 Task: Check the percentage active listings of mud room in the last 3 years.
Action: Mouse moved to (872, 192)
Screenshot: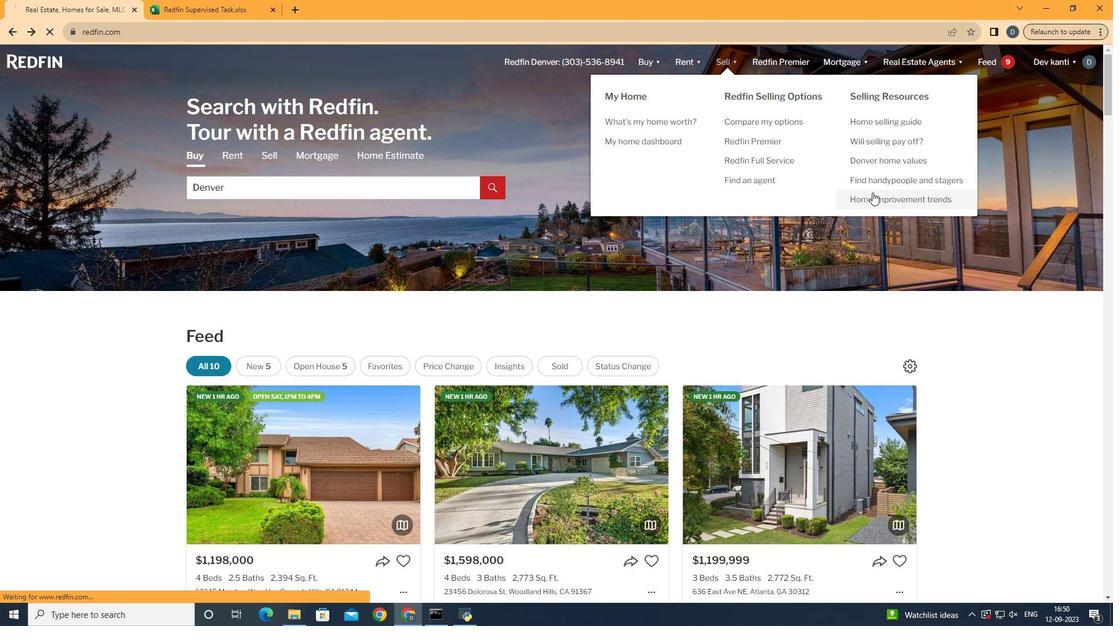 
Action: Mouse pressed left at (872, 192)
Screenshot: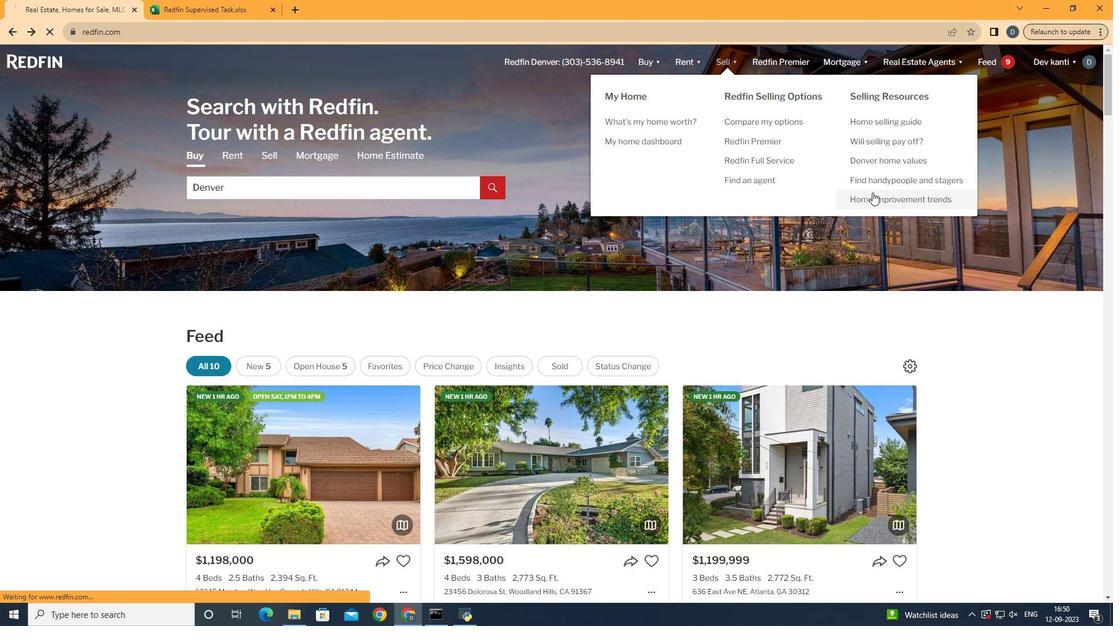 
Action: Mouse moved to (275, 227)
Screenshot: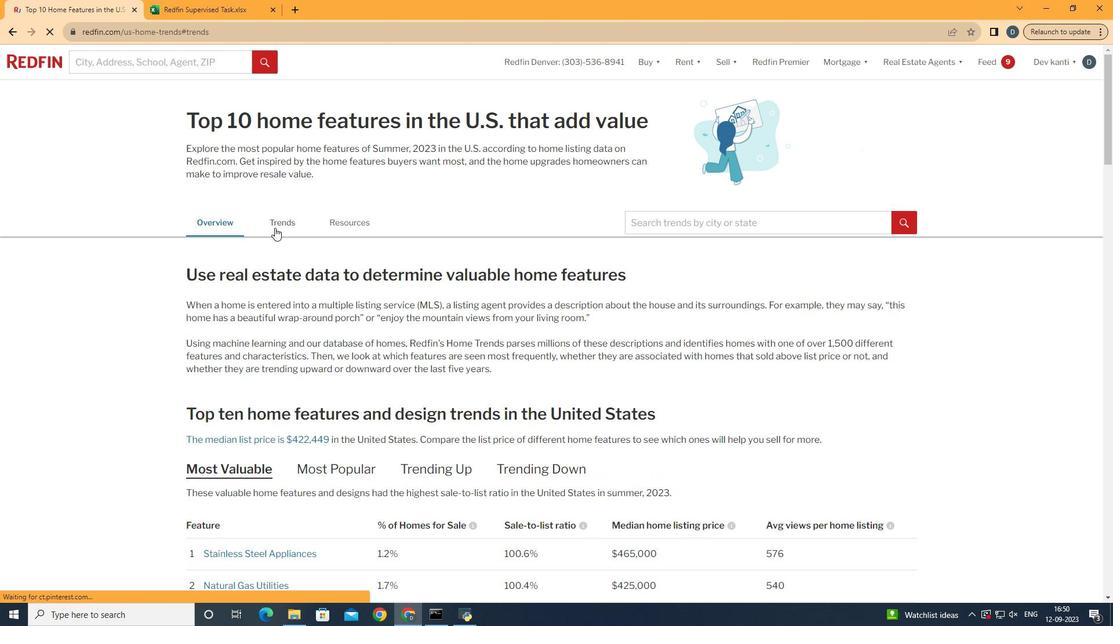 
Action: Mouse pressed left at (275, 227)
Screenshot: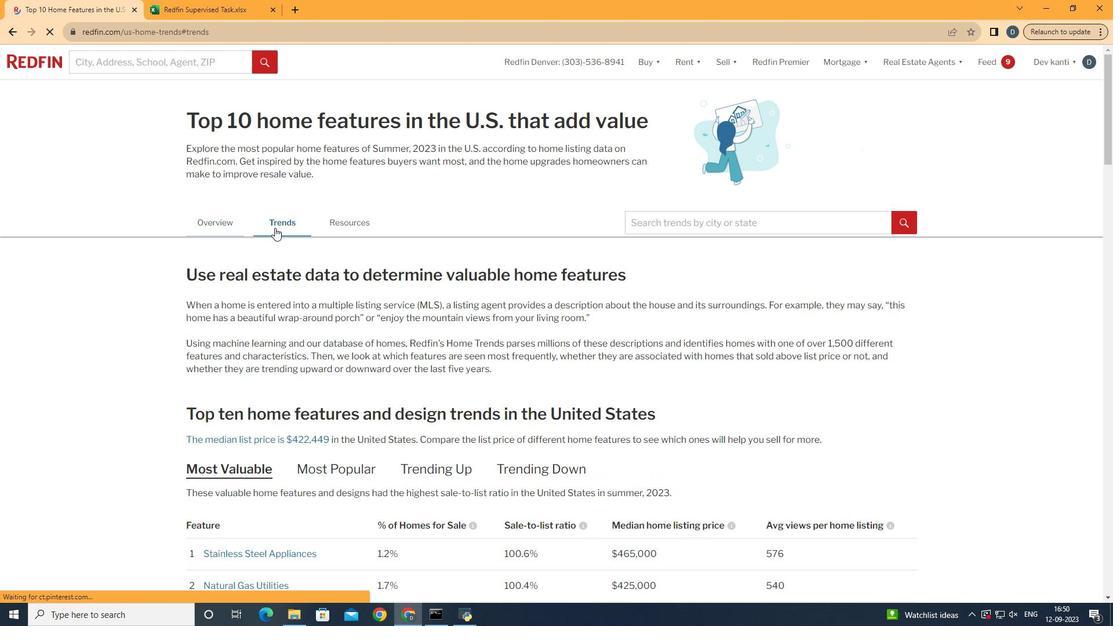 
Action: Mouse moved to (328, 246)
Screenshot: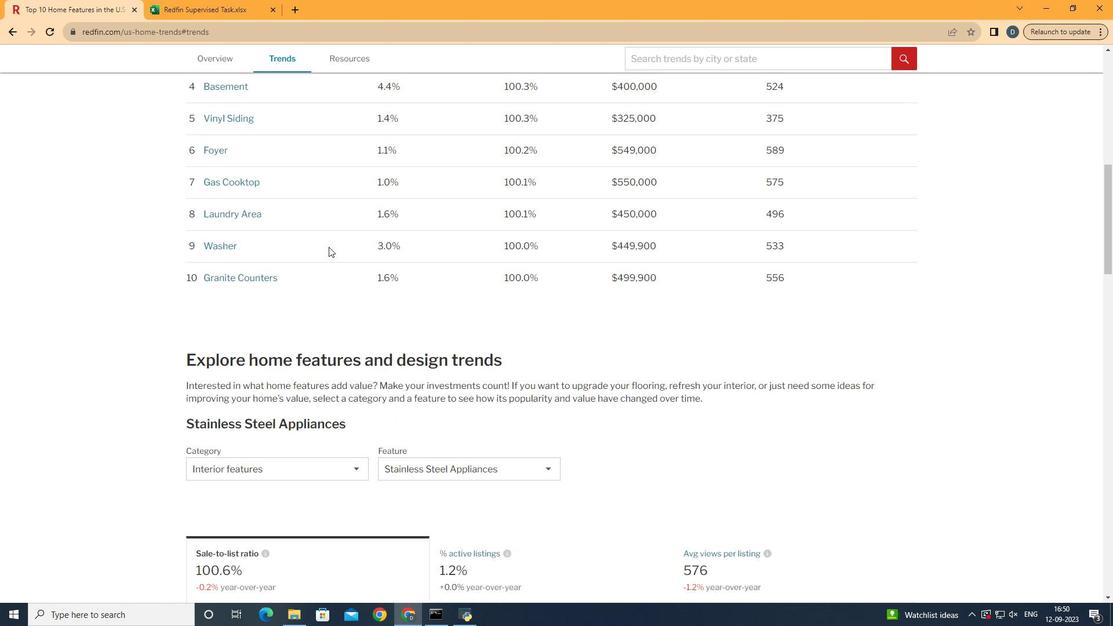 
Action: Mouse scrolled (328, 246) with delta (0, 0)
Screenshot: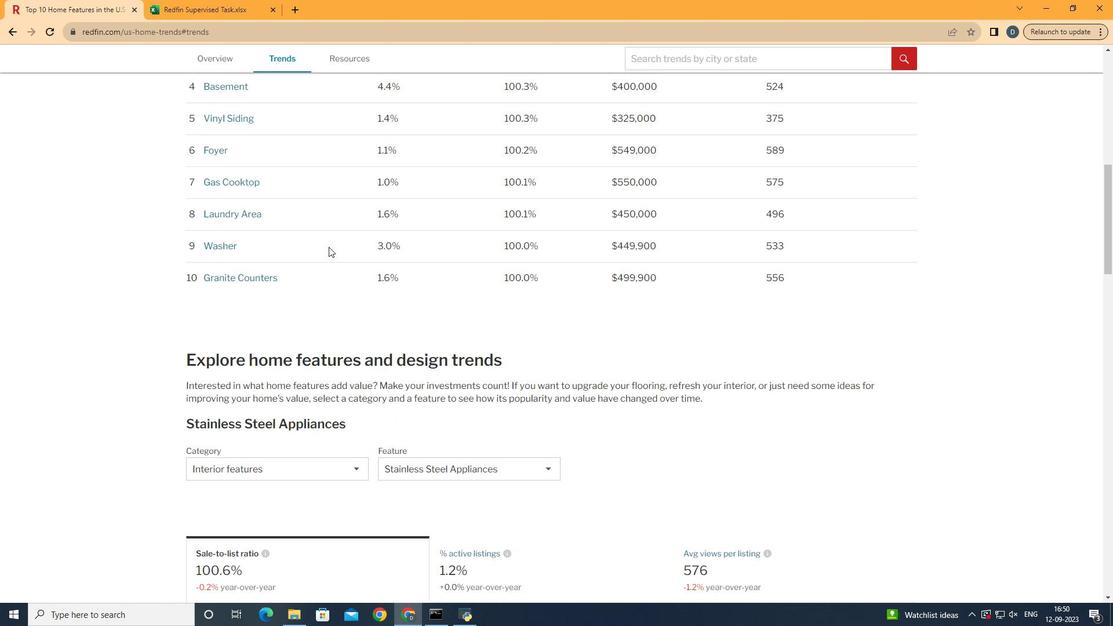 
Action: Mouse scrolled (328, 246) with delta (0, 0)
Screenshot: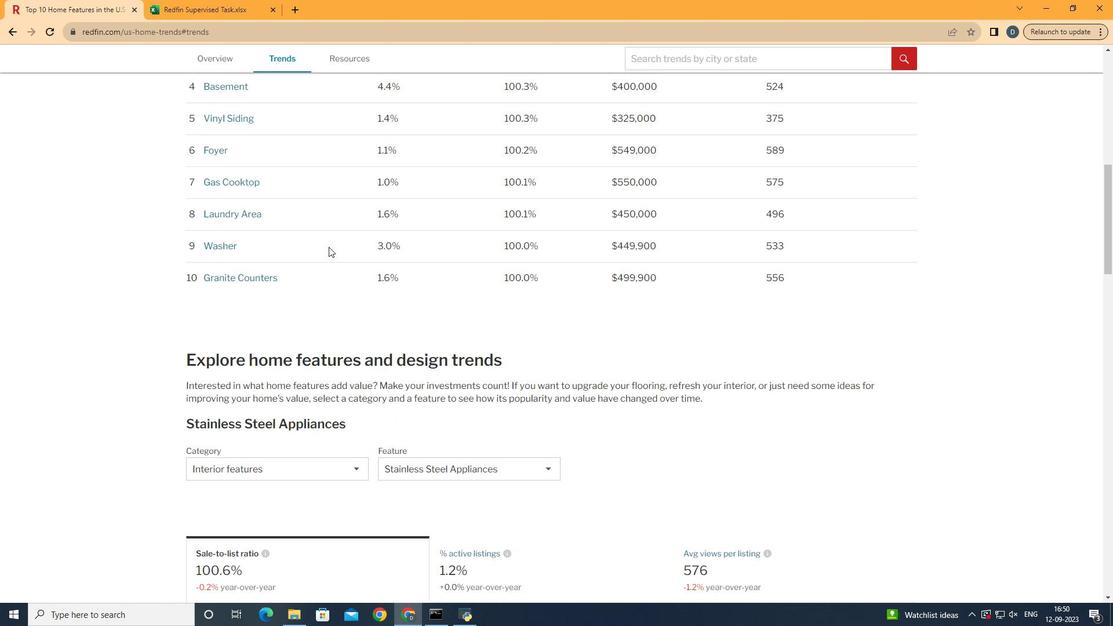 
Action: Mouse scrolled (328, 246) with delta (0, 0)
Screenshot: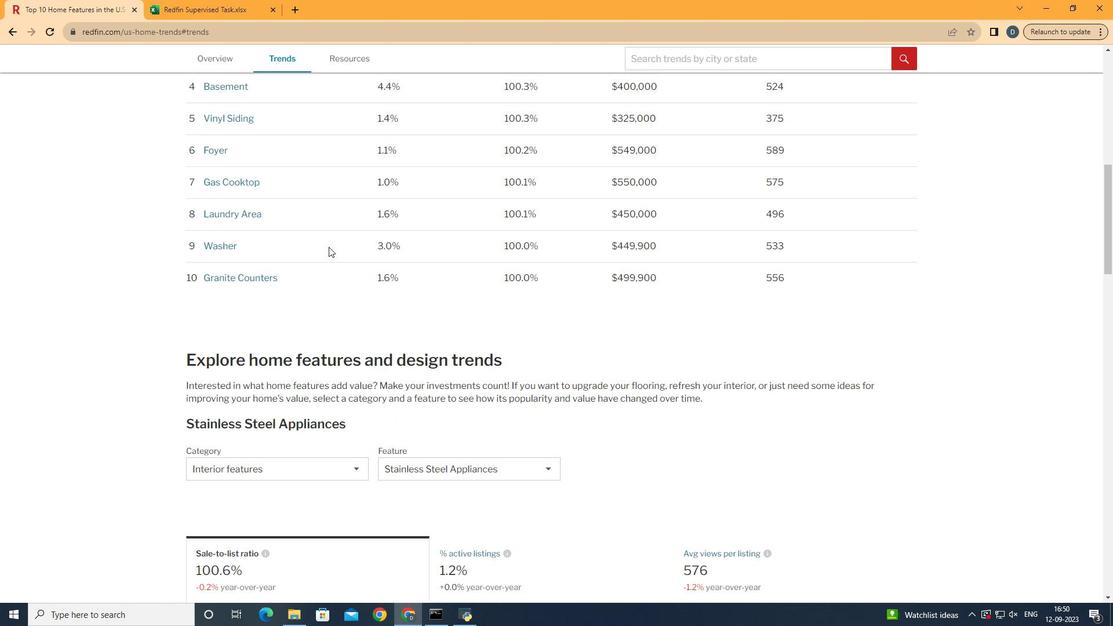 
Action: Mouse scrolled (328, 246) with delta (0, 0)
Screenshot: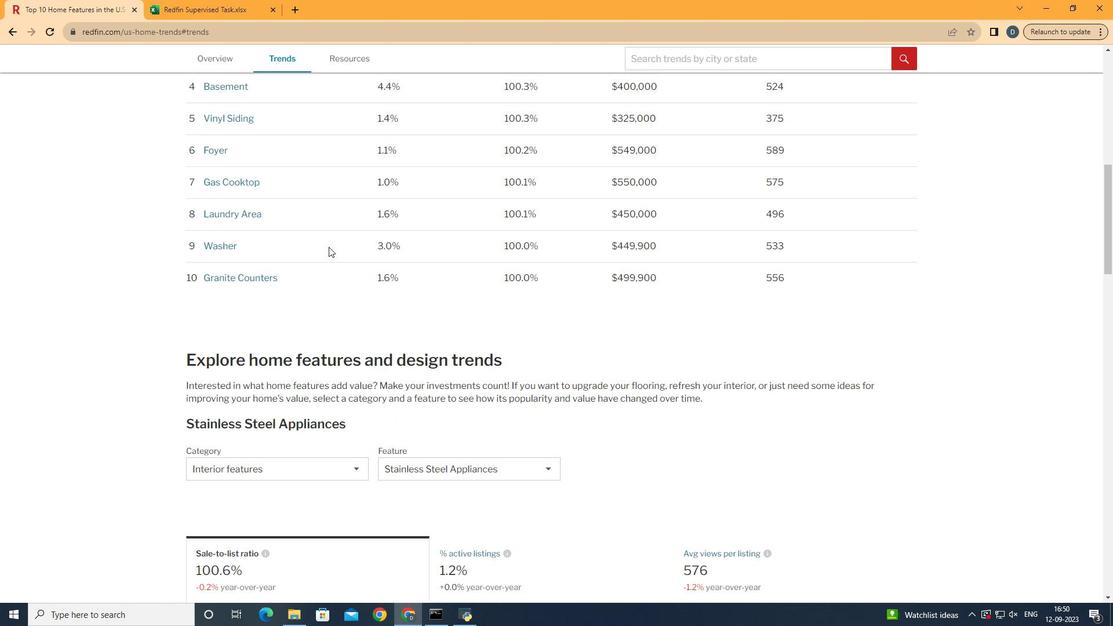 
Action: Mouse scrolled (328, 246) with delta (0, 0)
Screenshot: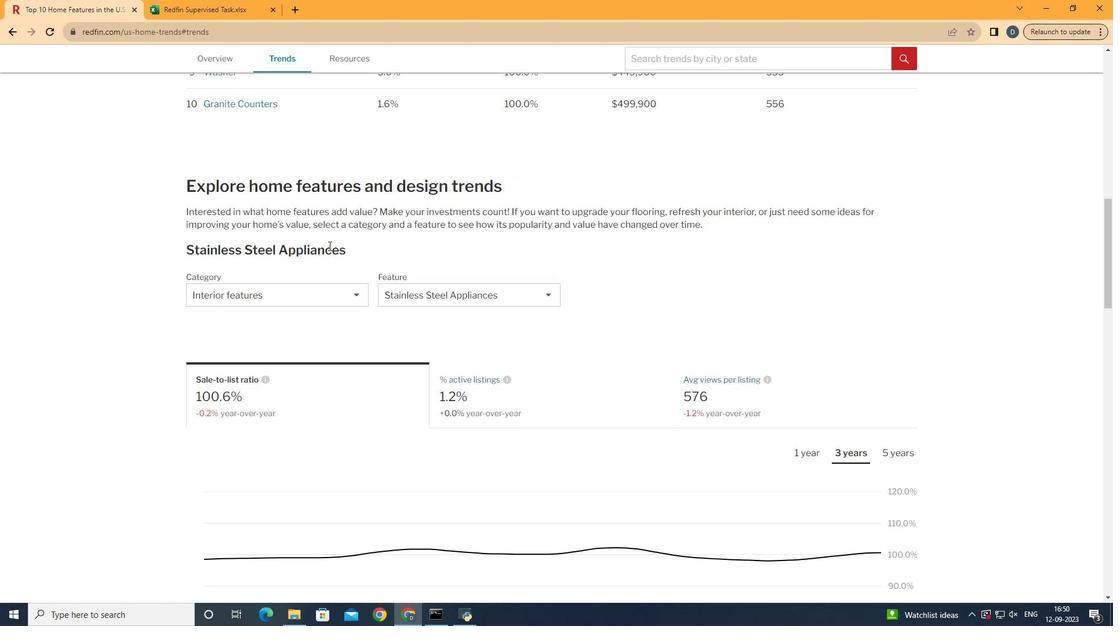 
Action: Mouse scrolled (328, 246) with delta (0, 0)
Screenshot: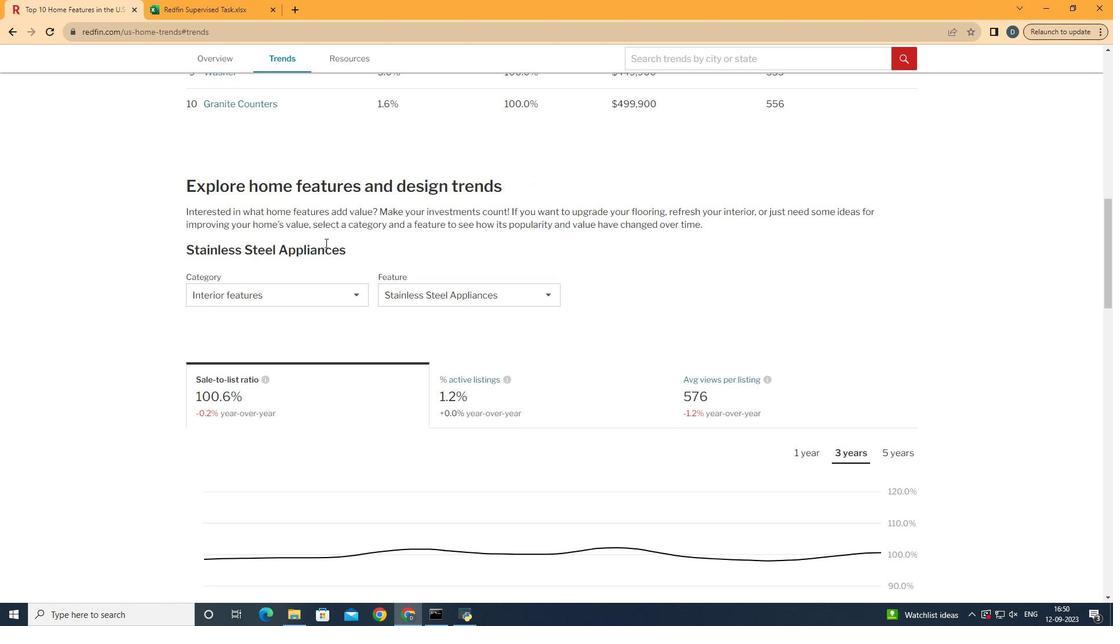 
Action: Mouse scrolled (328, 246) with delta (0, 0)
Screenshot: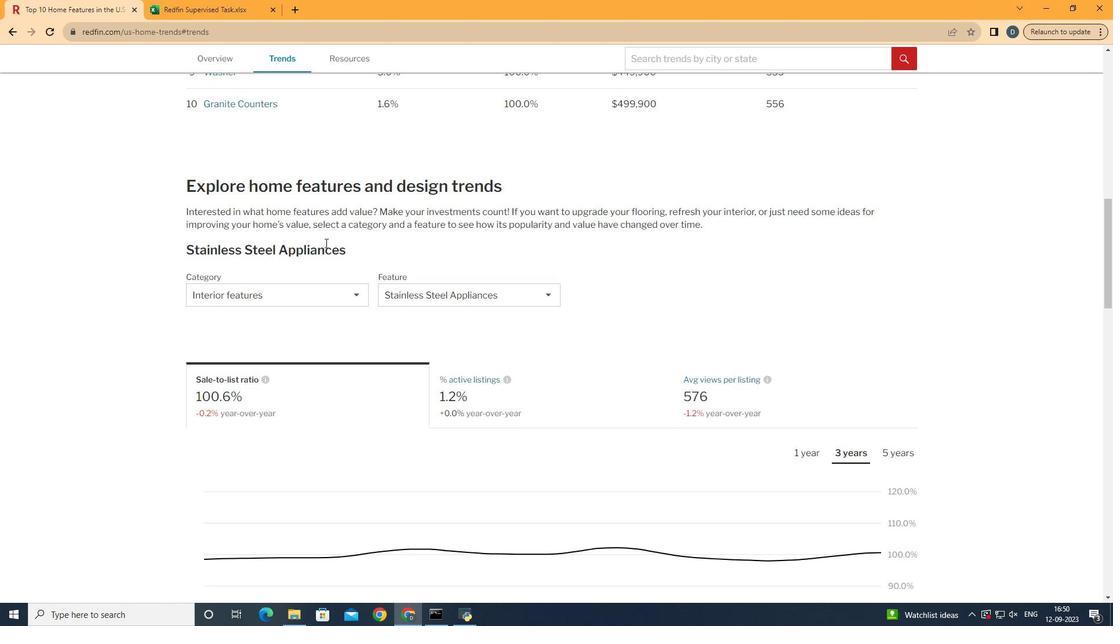 
Action: Mouse moved to (303, 296)
Screenshot: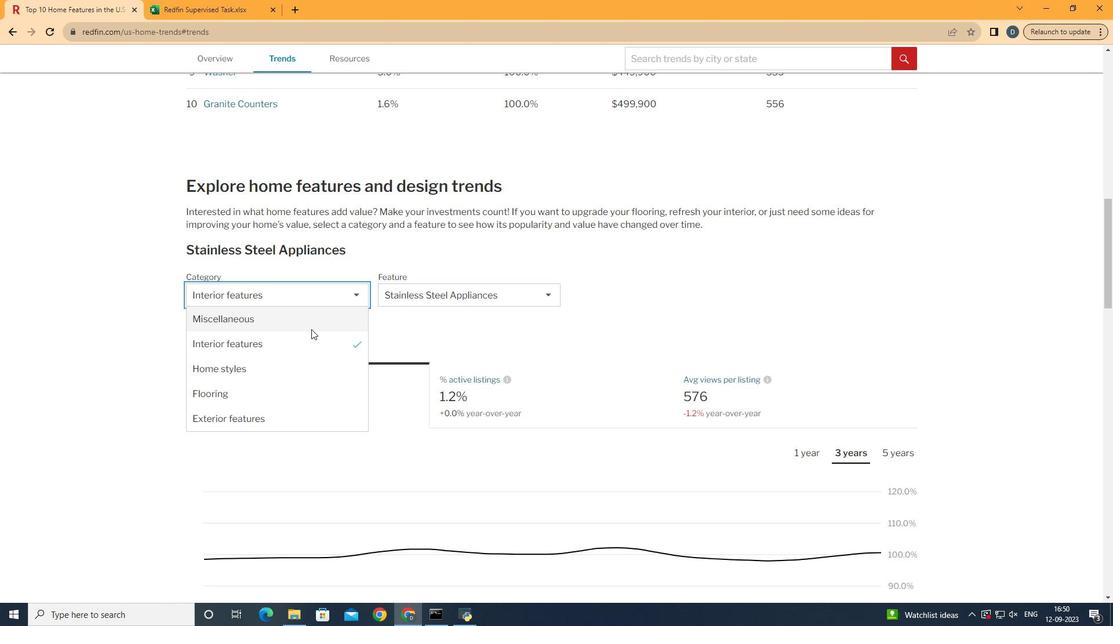 
Action: Mouse pressed left at (303, 296)
Screenshot: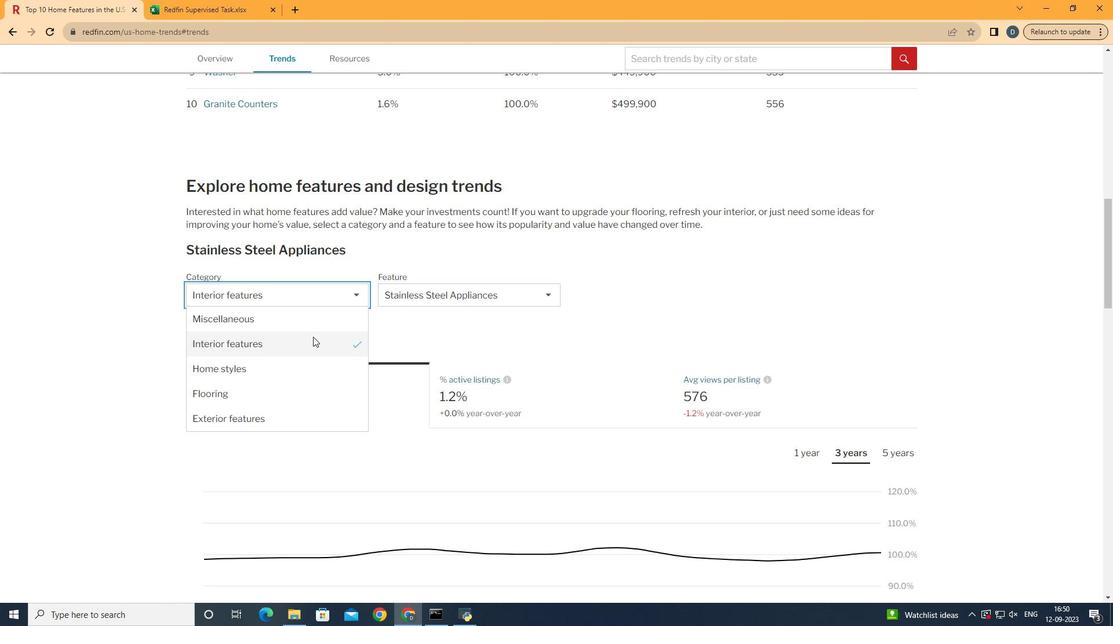 
Action: Mouse moved to (314, 340)
Screenshot: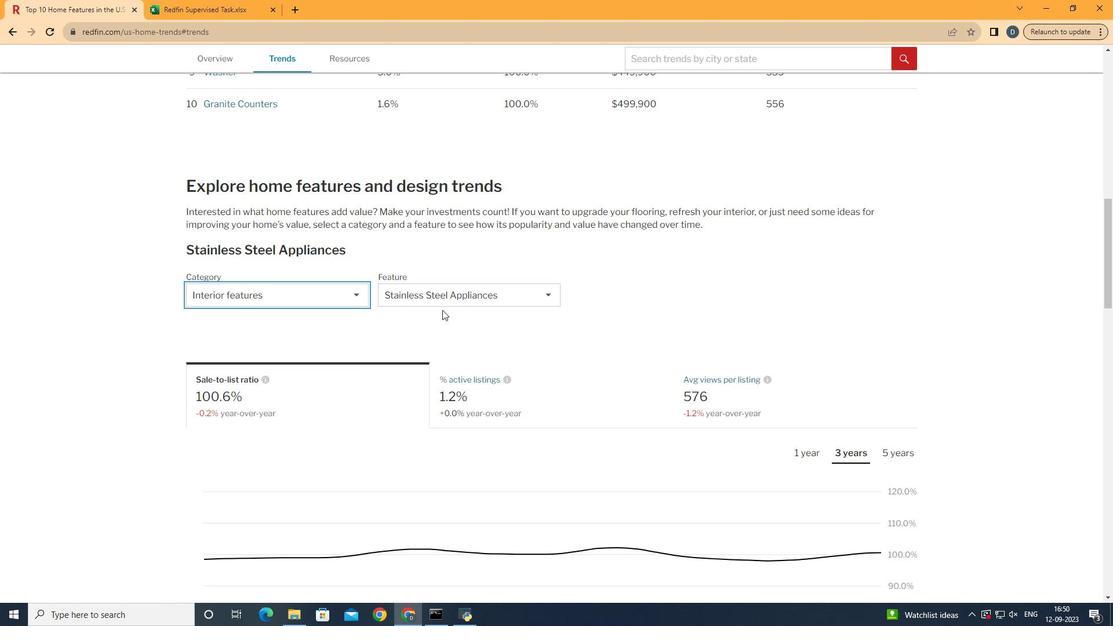 
Action: Mouse pressed left at (314, 340)
Screenshot: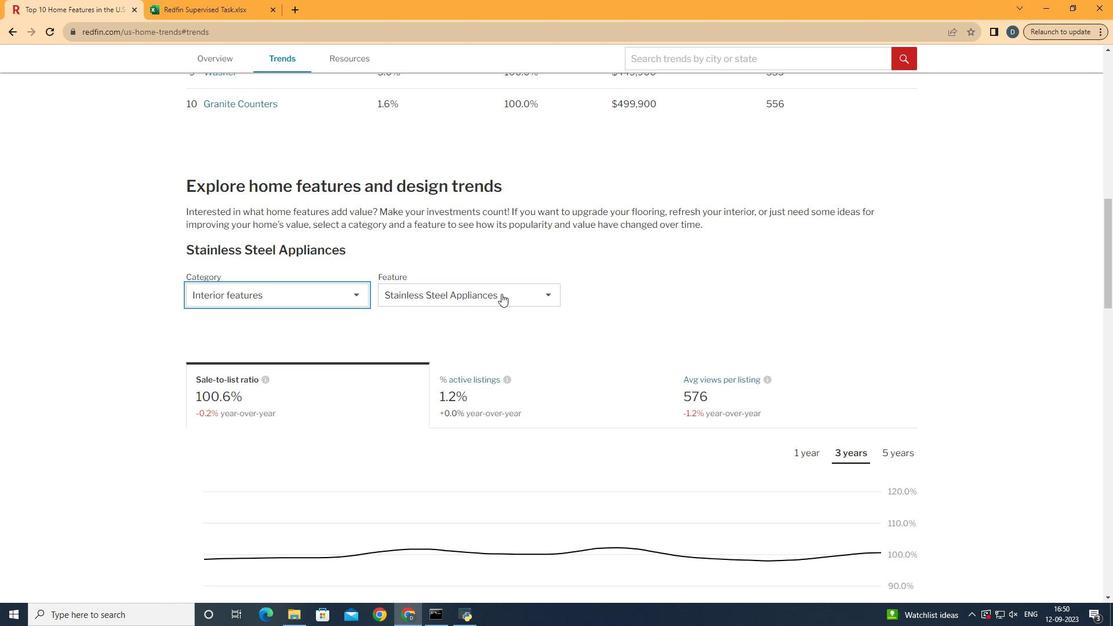 
Action: Mouse moved to (501, 293)
Screenshot: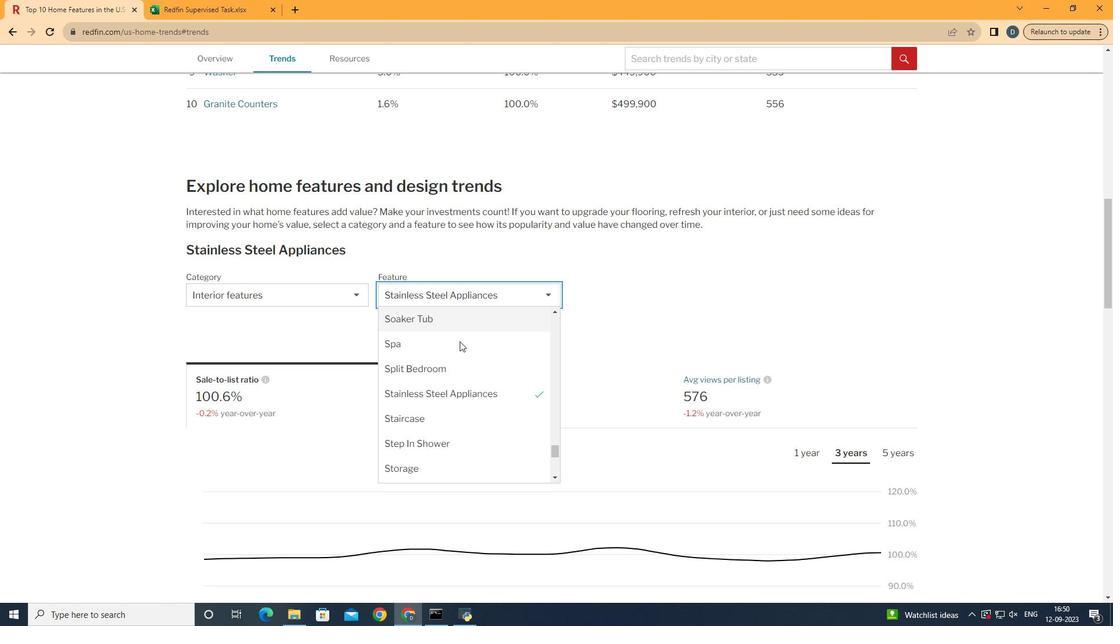 
Action: Mouse pressed left at (501, 293)
Screenshot: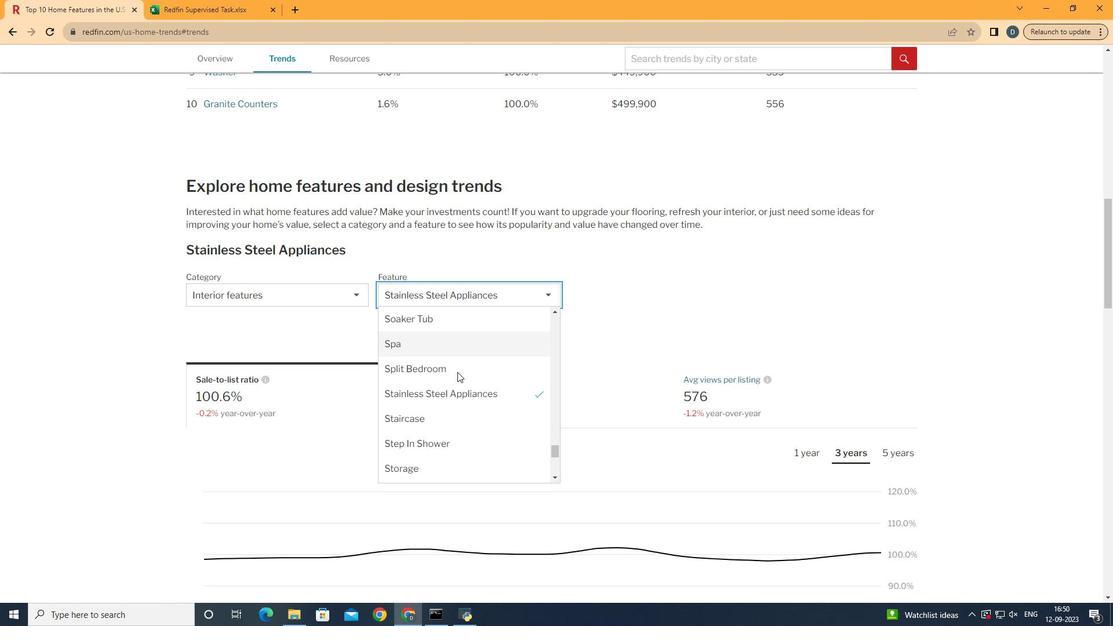 
Action: Mouse moved to (457, 375)
Screenshot: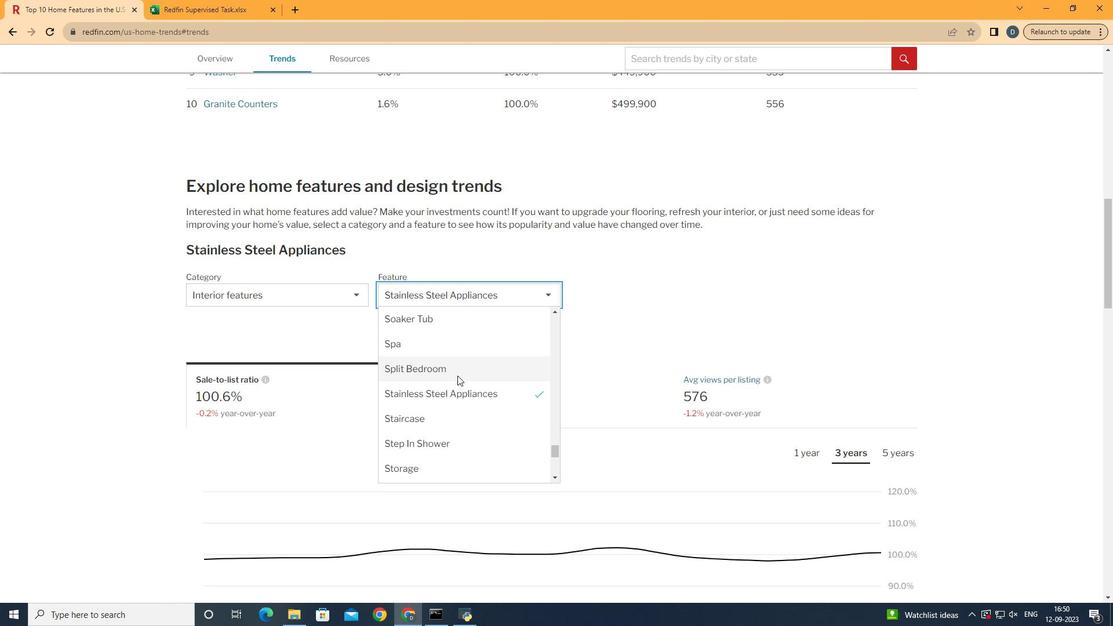 
Action: Mouse scrolled (457, 376) with delta (0, 0)
Screenshot: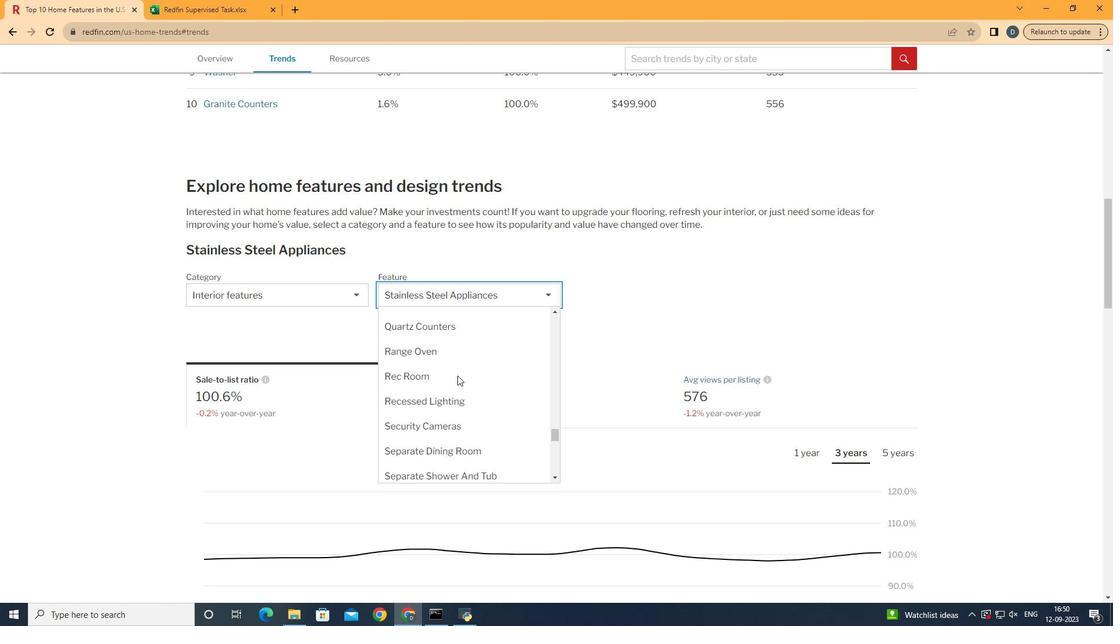 
Action: Mouse scrolled (457, 376) with delta (0, 0)
Screenshot: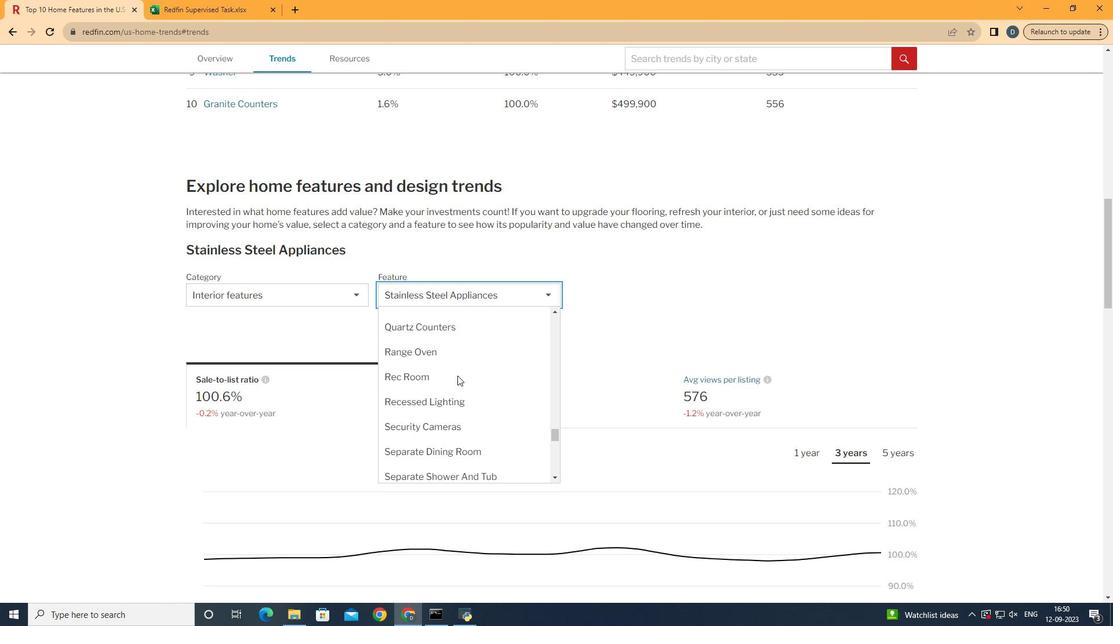 
Action: Mouse scrolled (457, 376) with delta (0, 0)
Screenshot: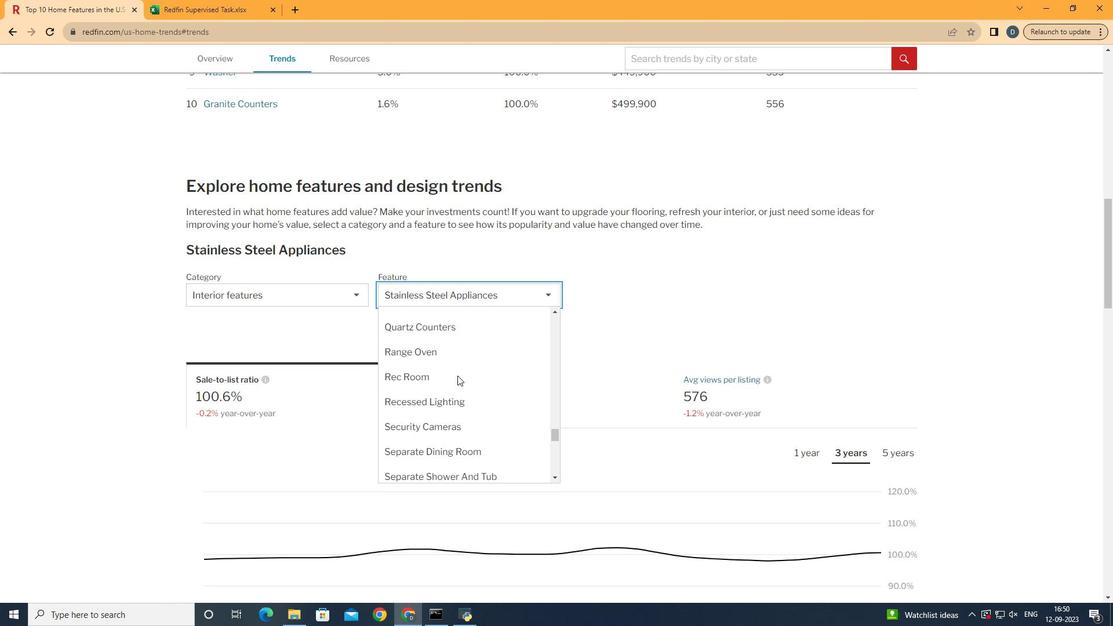 
Action: Mouse scrolled (457, 376) with delta (0, 0)
Screenshot: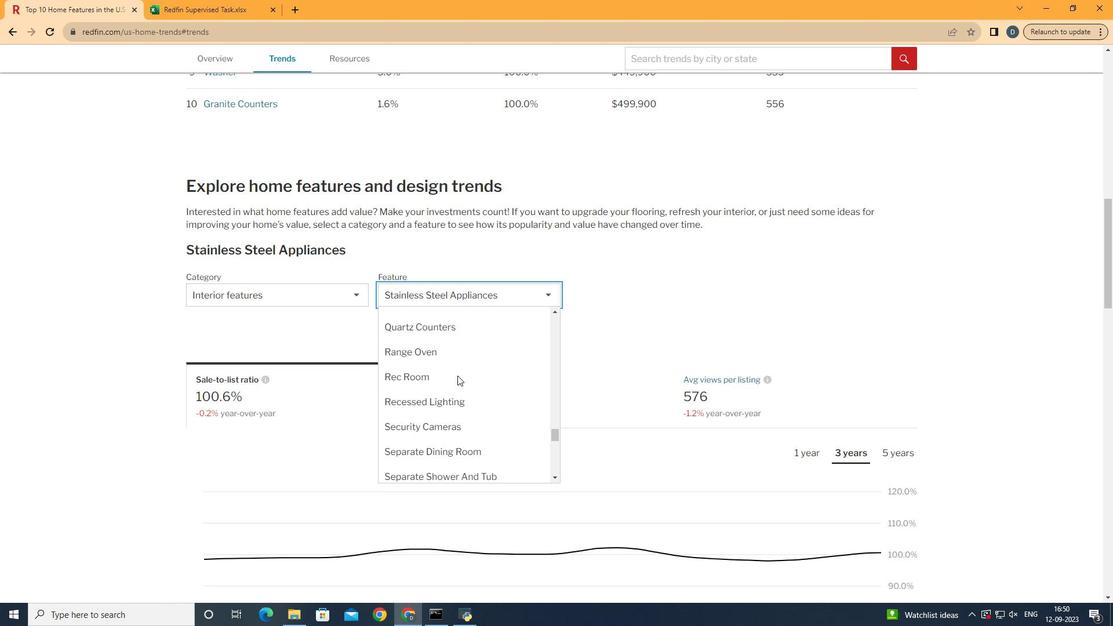 
Action: Mouse scrolled (457, 376) with delta (0, 0)
Screenshot: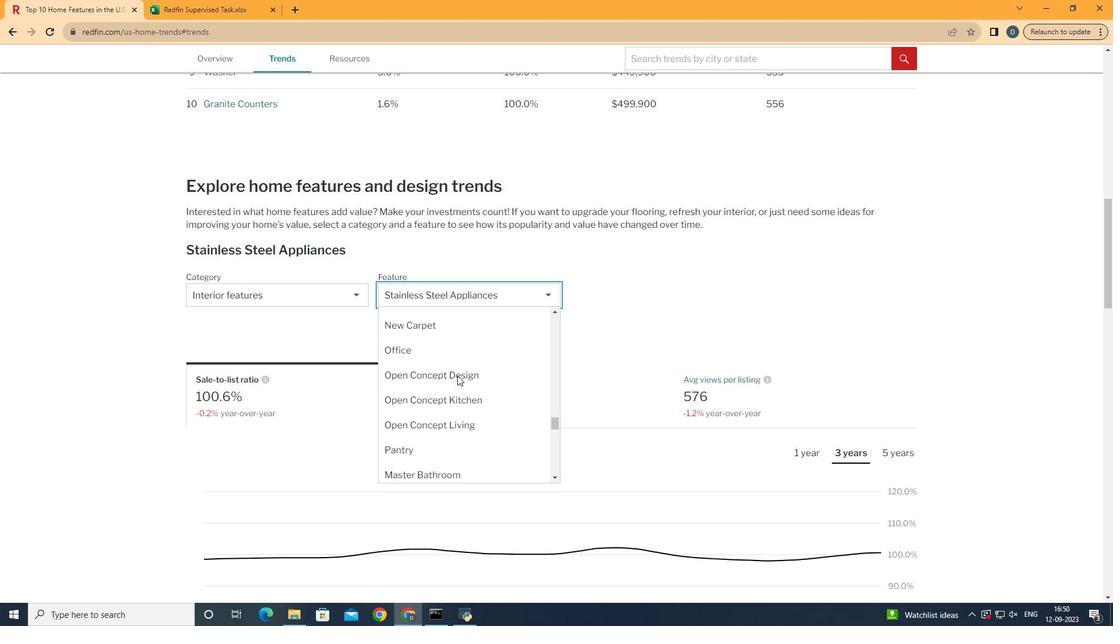 
Action: Mouse scrolled (457, 376) with delta (0, 0)
Screenshot: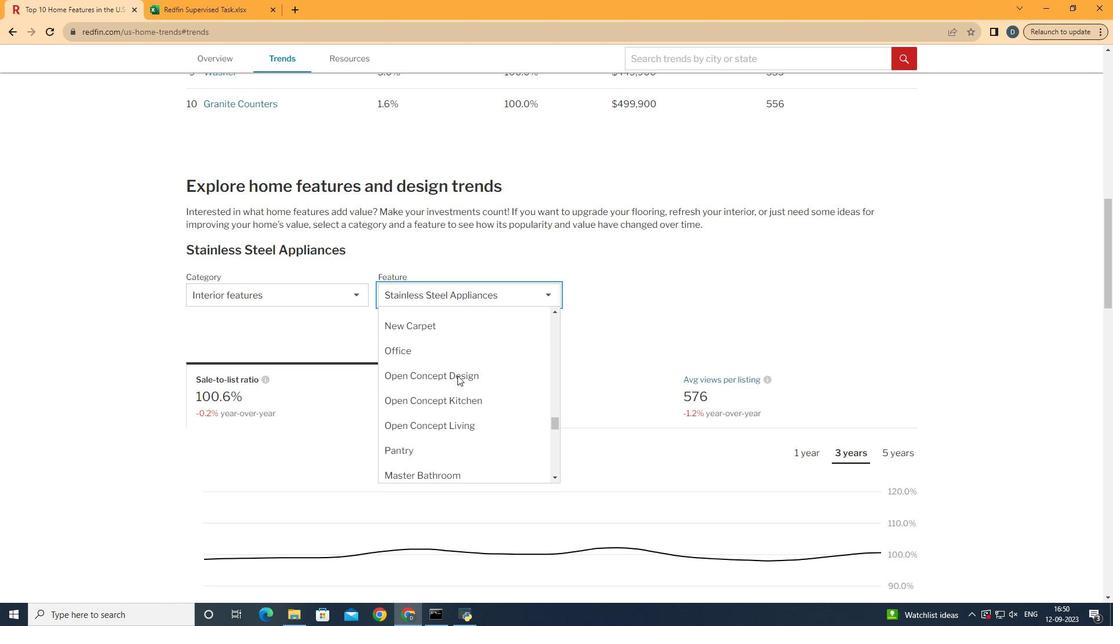 
Action: Mouse scrolled (457, 376) with delta (0, 0)
Screenshot: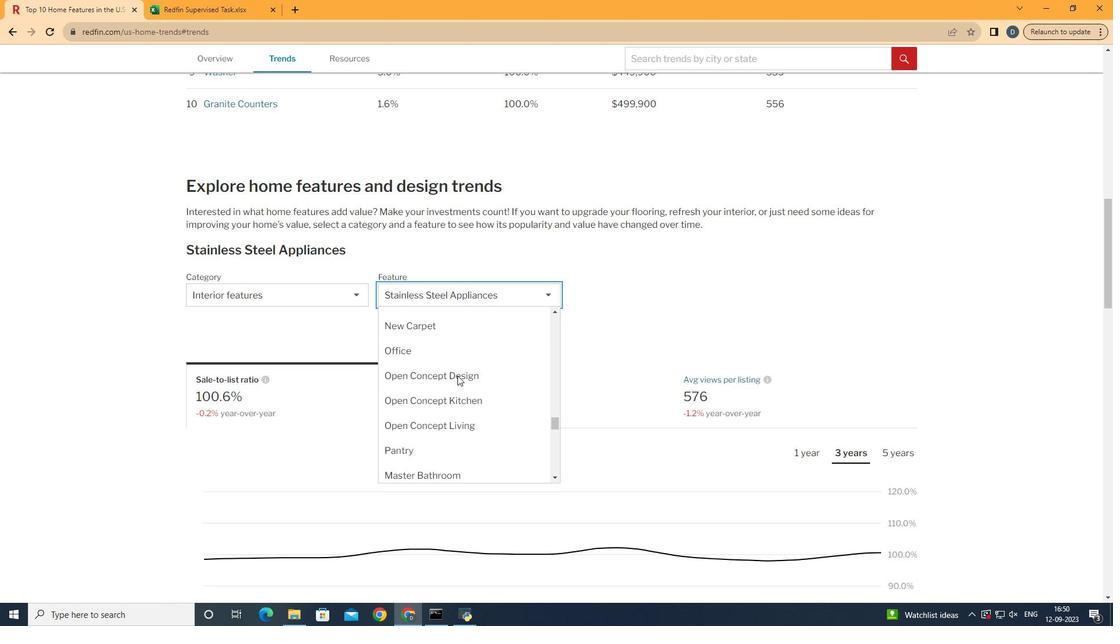 
Action: Mouse scrolled (457, 376) with delta (0, 0)
Screenshot: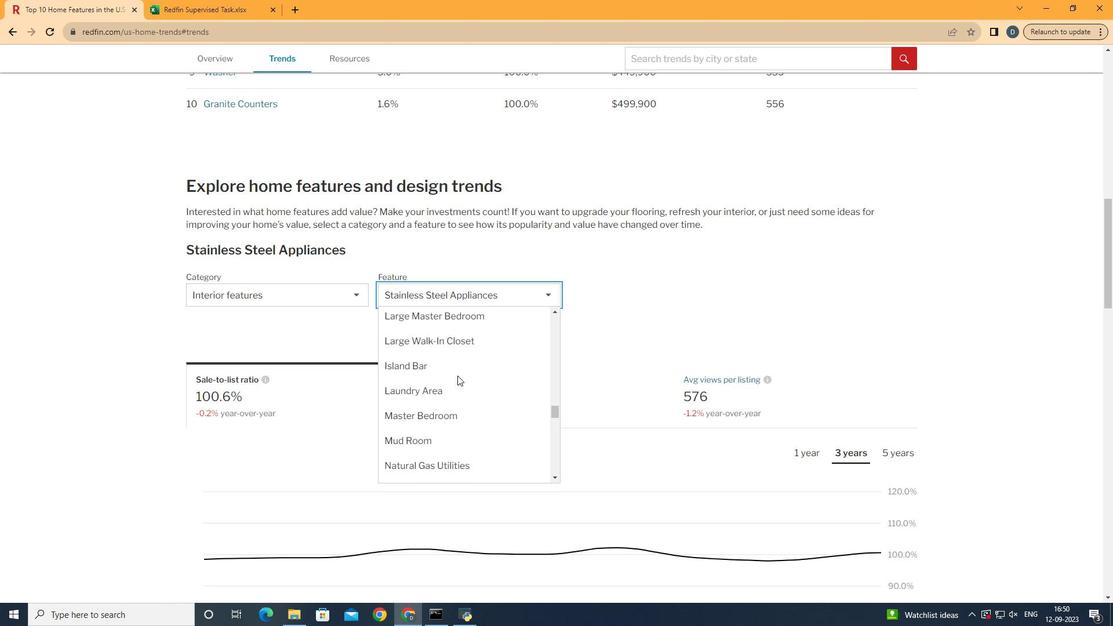 
Action: Mouse scrolled (457, 376) with delta (0, 0)
Screenshot: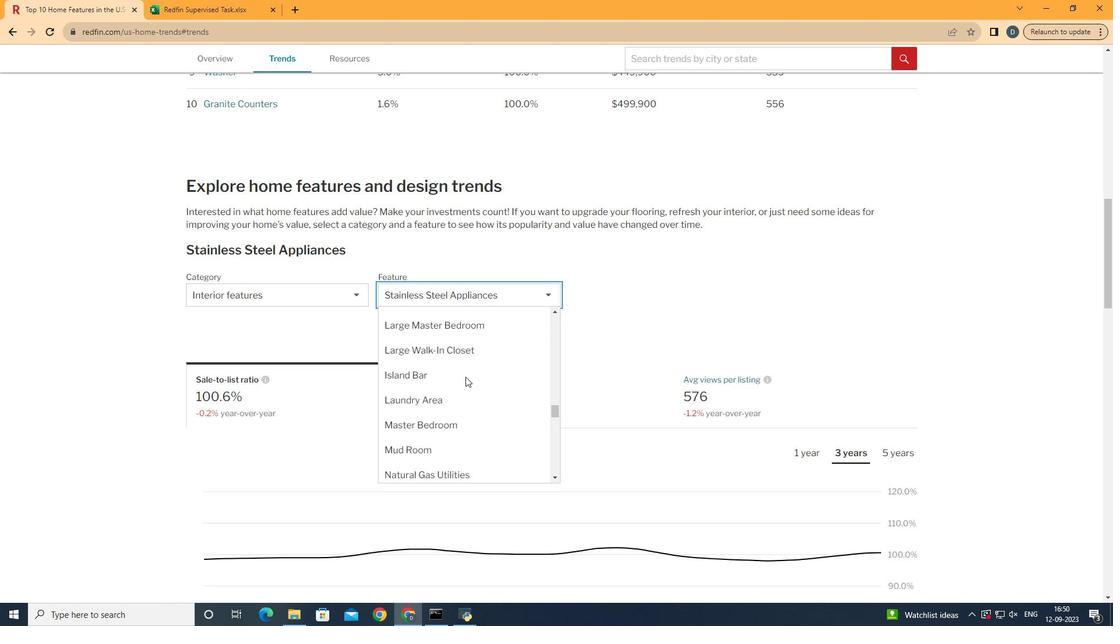 
Action: Mouse scrolled (457, 376) with delta (0, 0)
Screenshot: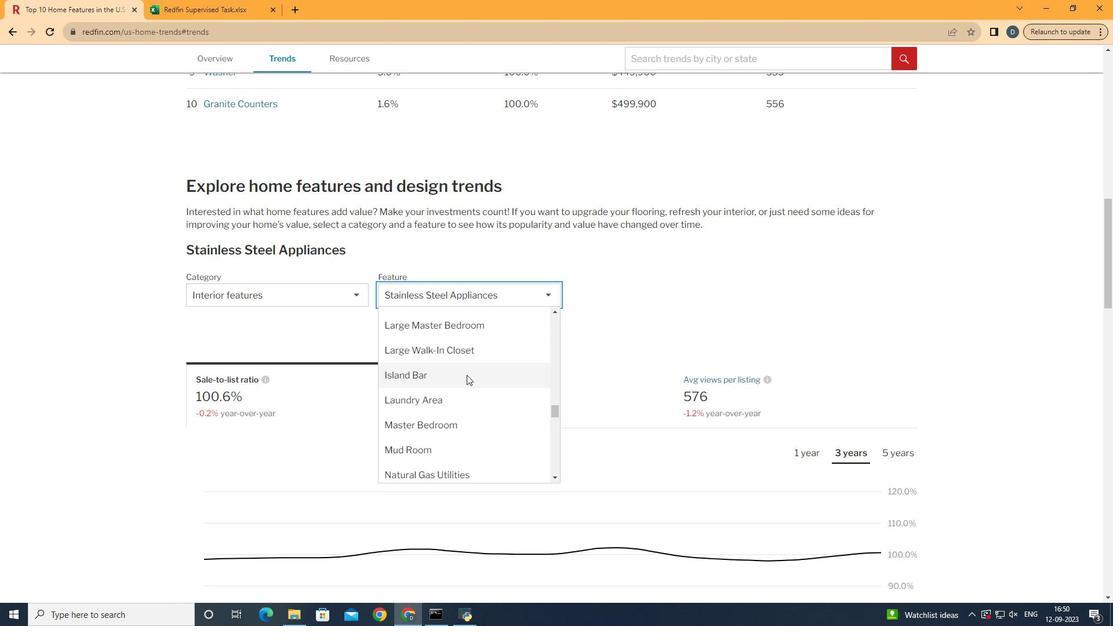 
Action: Mouse moved to (450, 453)
Screenshot: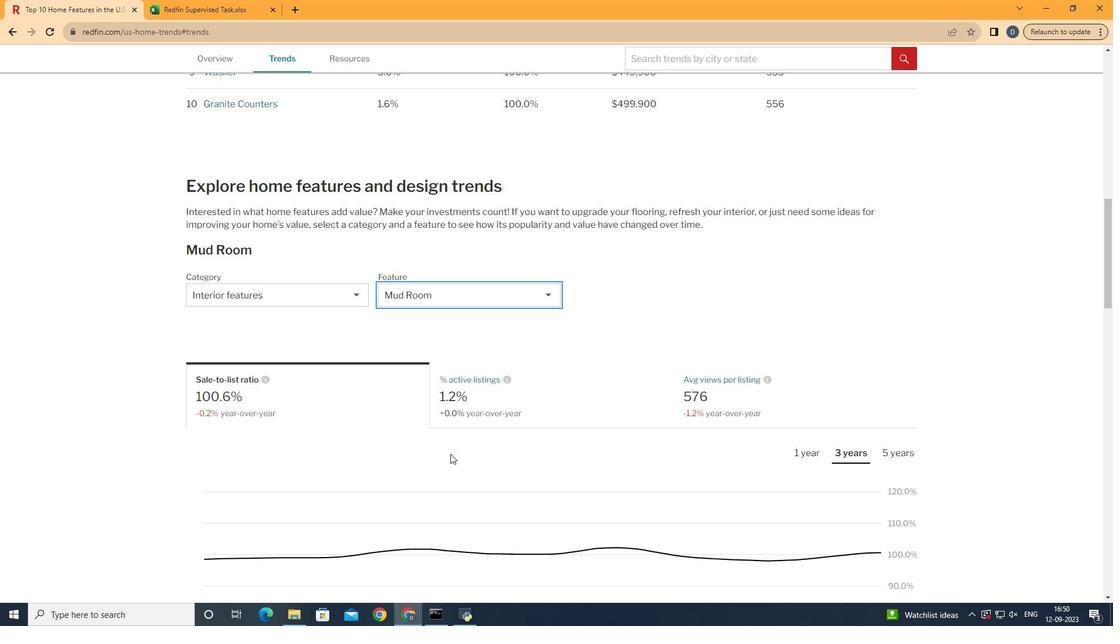 
Action: Mouse pressed left at (450, 453)
Screenshot: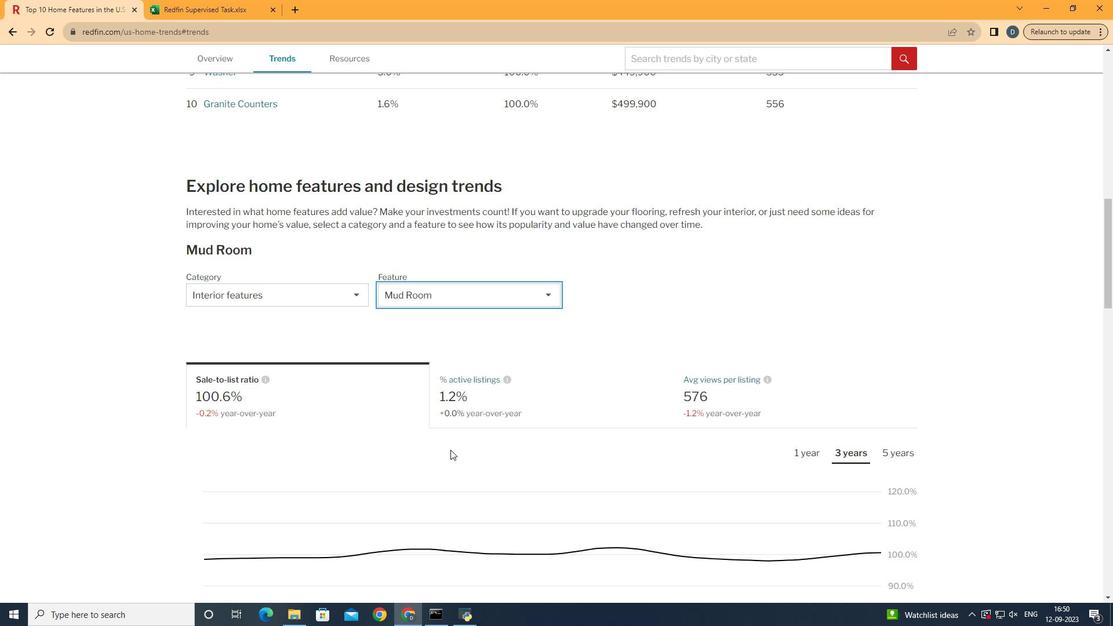 
Action: Mouse moved to (347, 397)
Screenshot: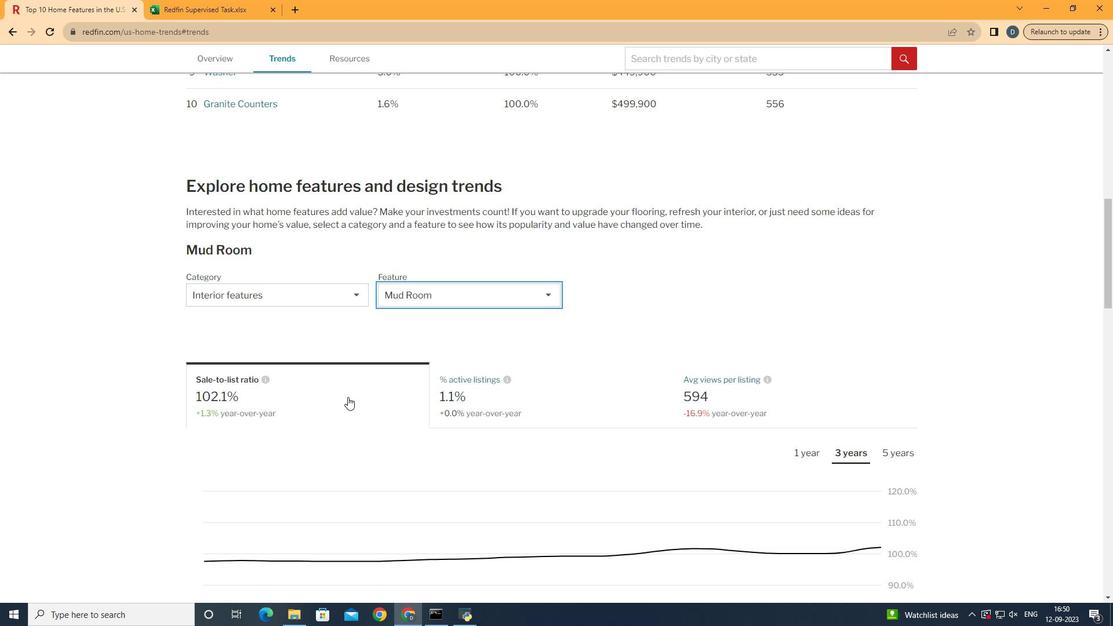 
Action: Mouse scrolled (347, 396) with delta (0, 0)
Screenshot: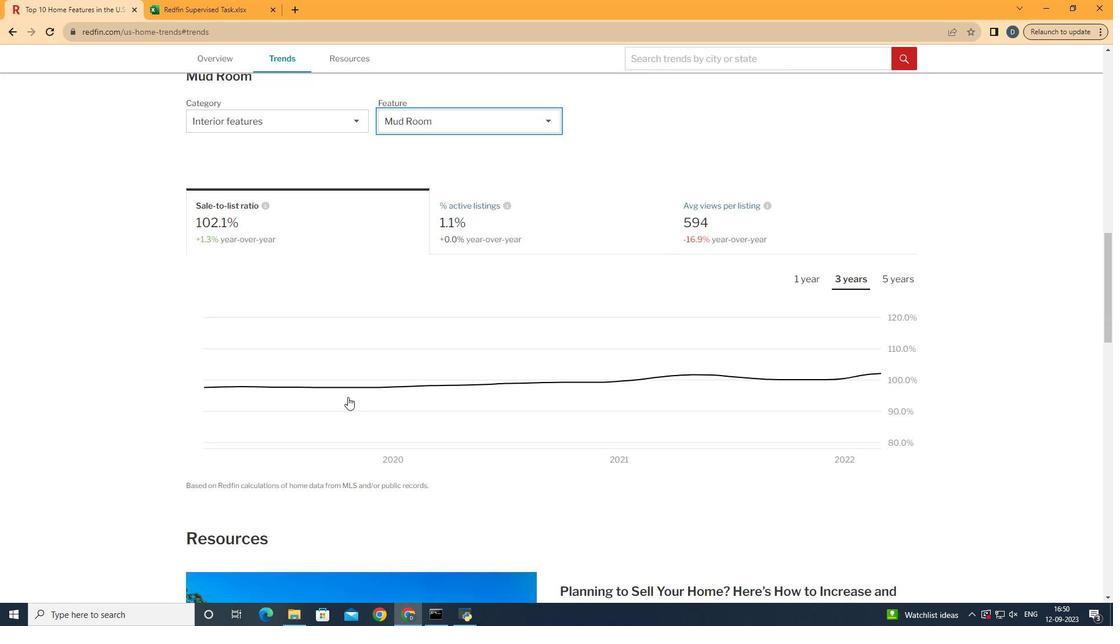 
Action: Mouse scrolled (347, 396) with delta (0, 0)
Screenshot: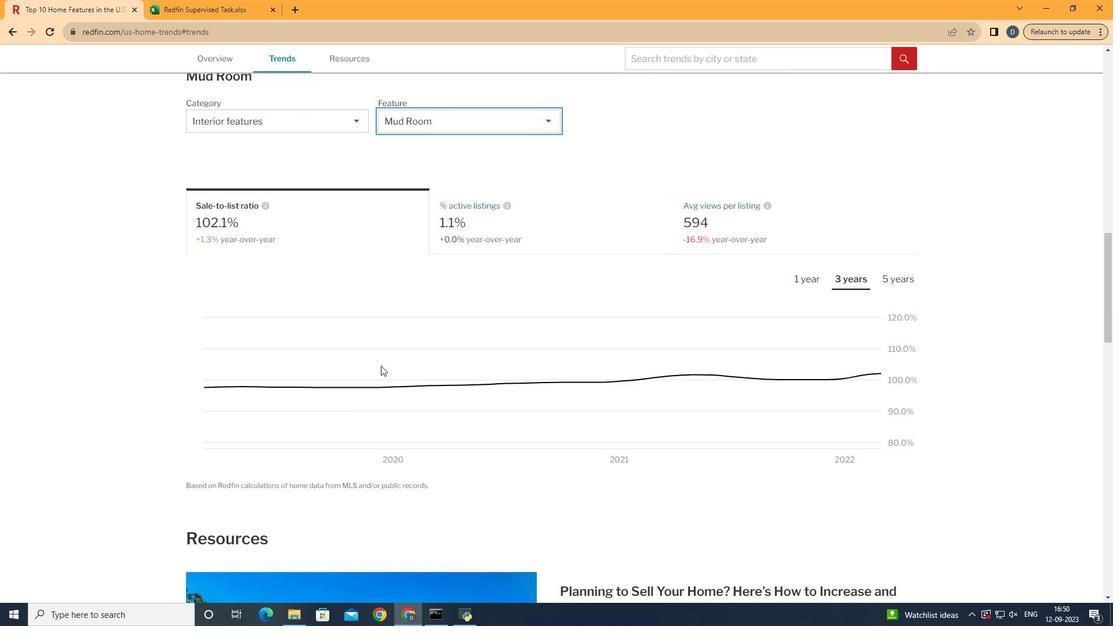 
Action: Mouse scrolled (347, 396) with delta (0, 0)
Screenshot: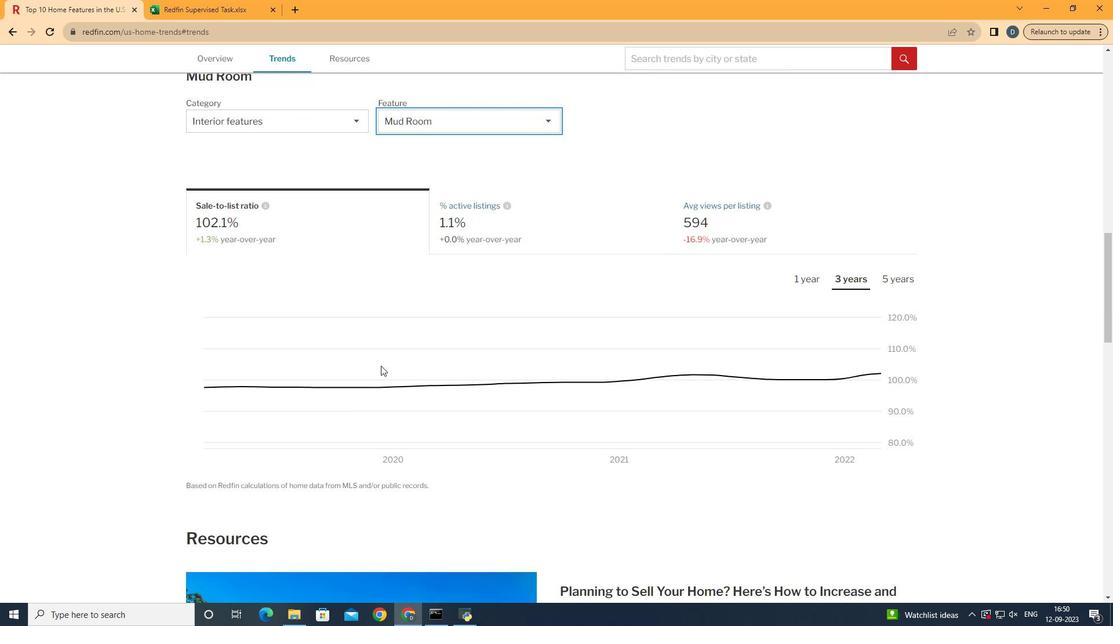 
Action: Mouse moved to (567, 235)
Screenshot: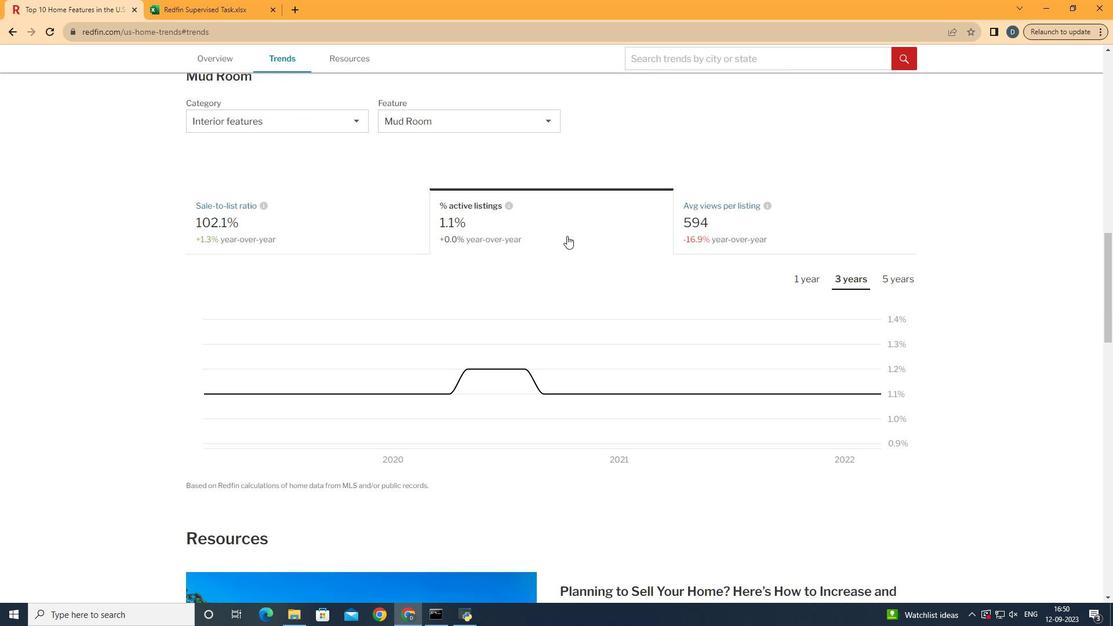 
Action: Mouse pressed left at (567, 235)
Screenshot: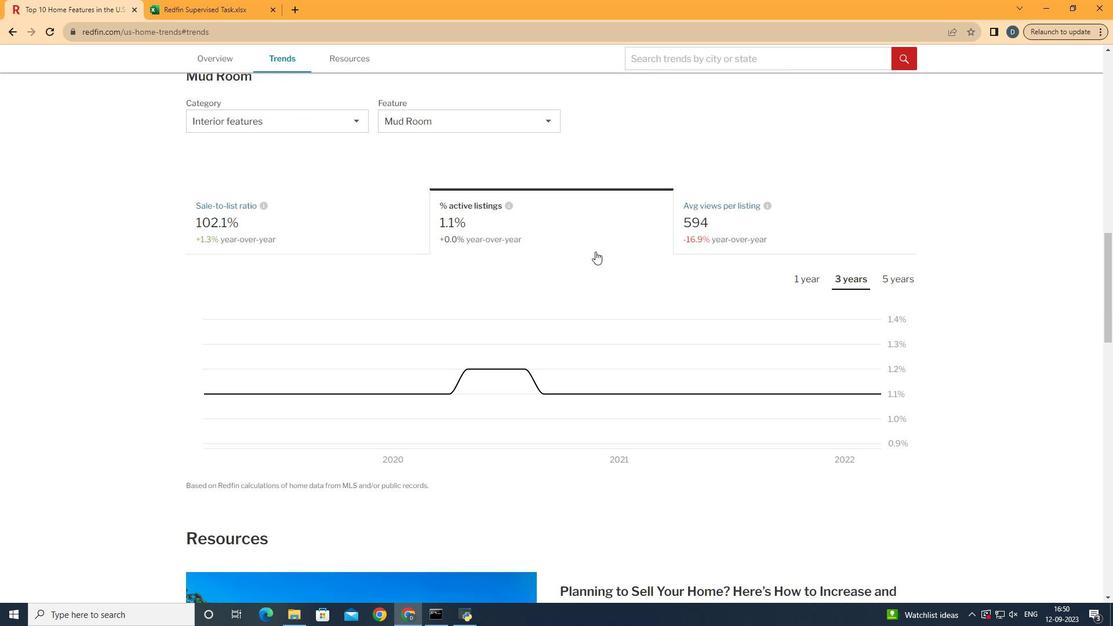
Action: Mouse moved to (851, 278)
Screenshot: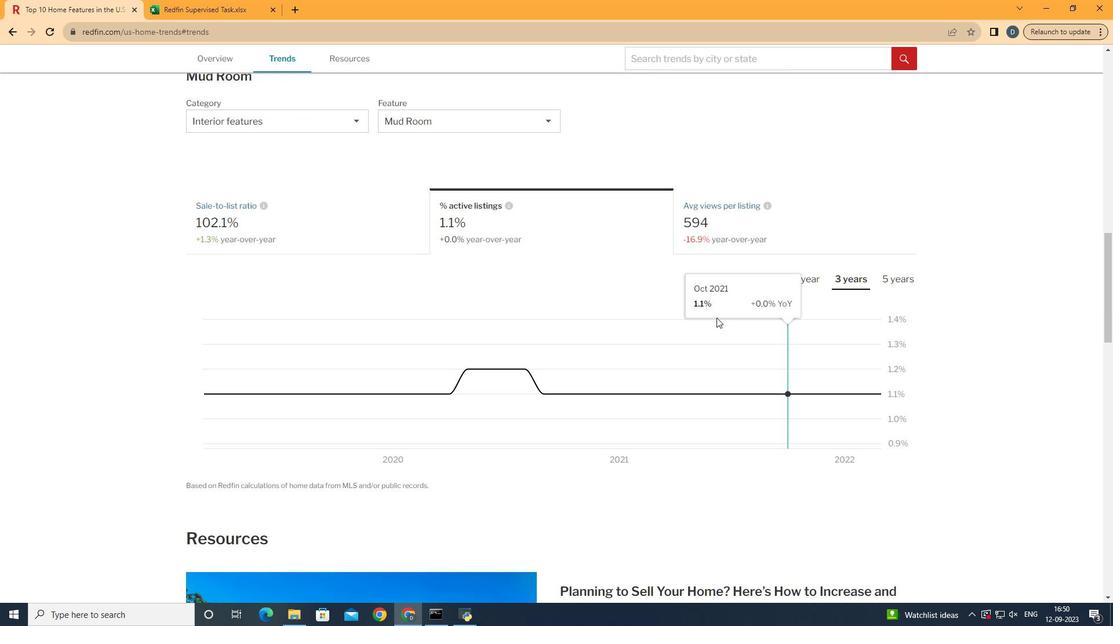 
Action: Mouse pressed left at (851, 278)
Screenshot: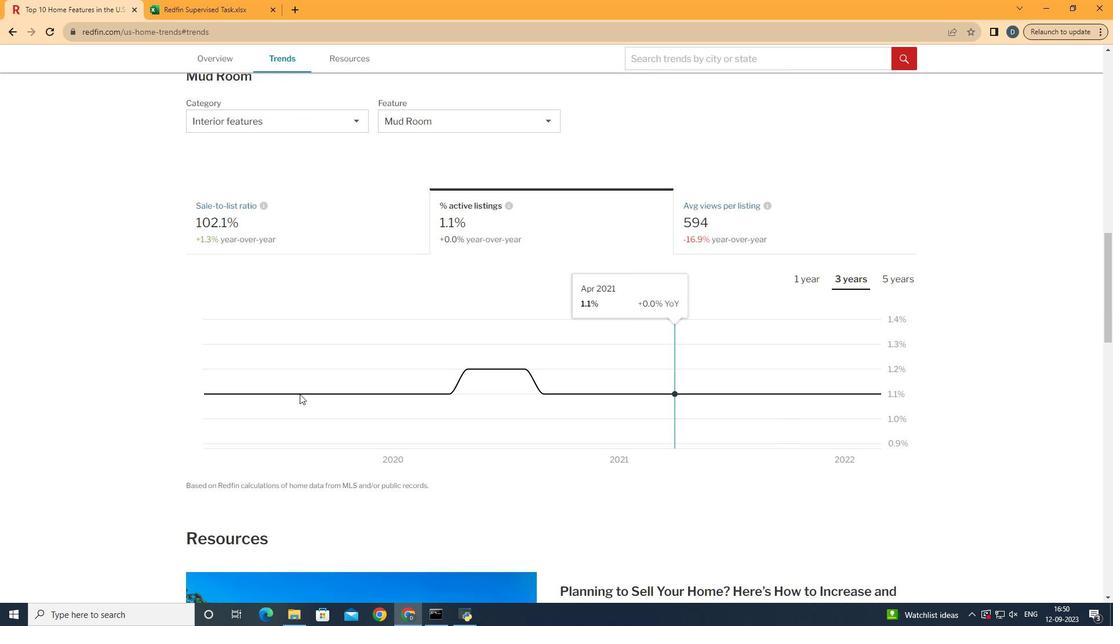 
Action: Mouse moved to (893, 407)
Screenshot: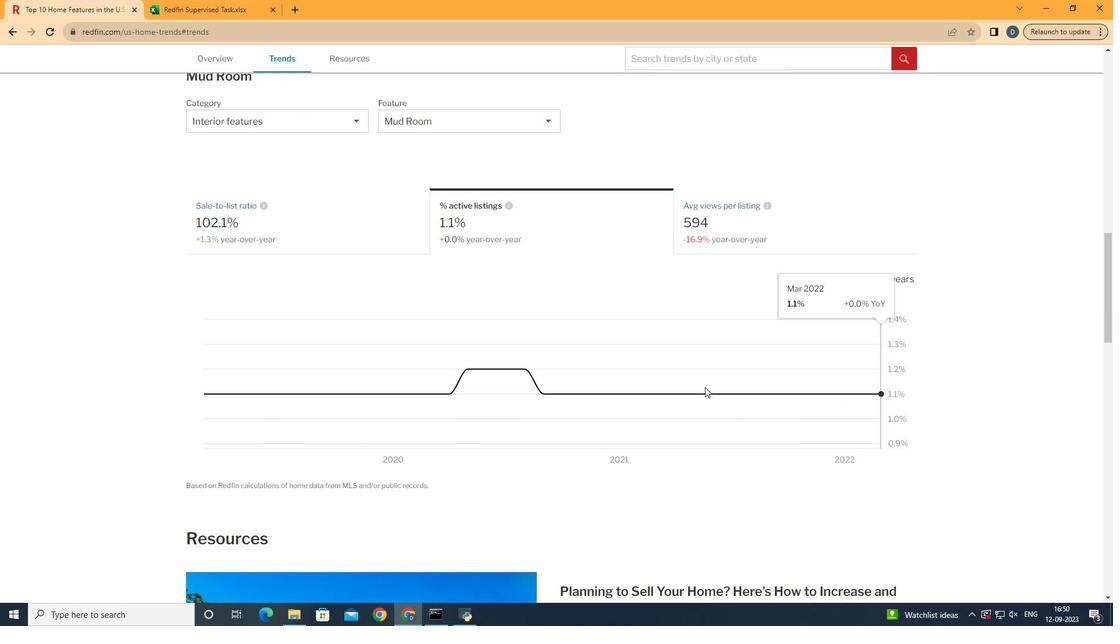 
